 Task: Toggle the option "Always Fit Window".
Action: Mouse moved to (69, 15)
Screenshot: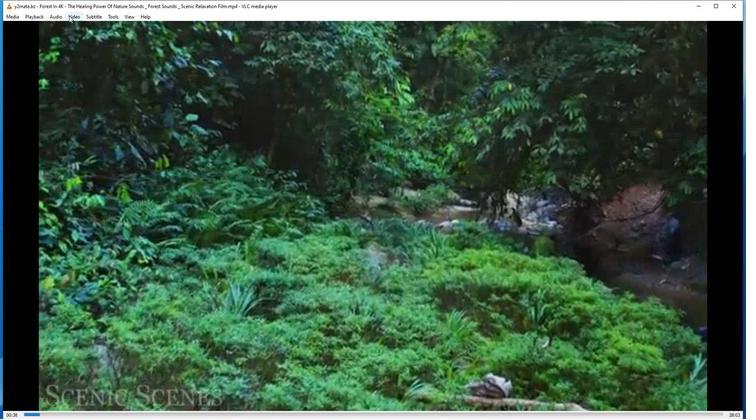 
Action: Mouse pressed left at (69, 15)
Screenshot: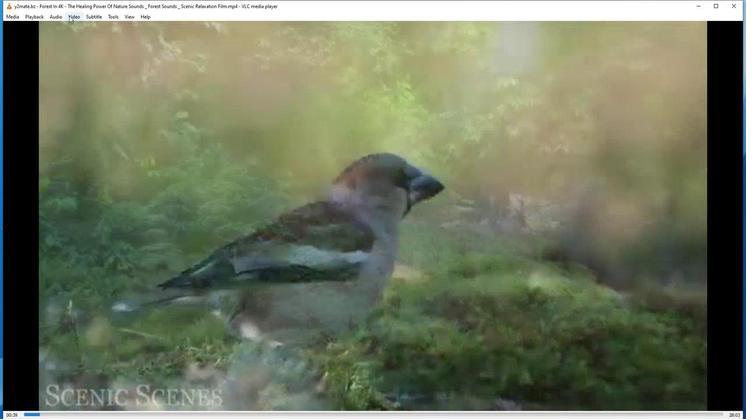 
Action: Mouse moved to (89, 47)
Screenshot: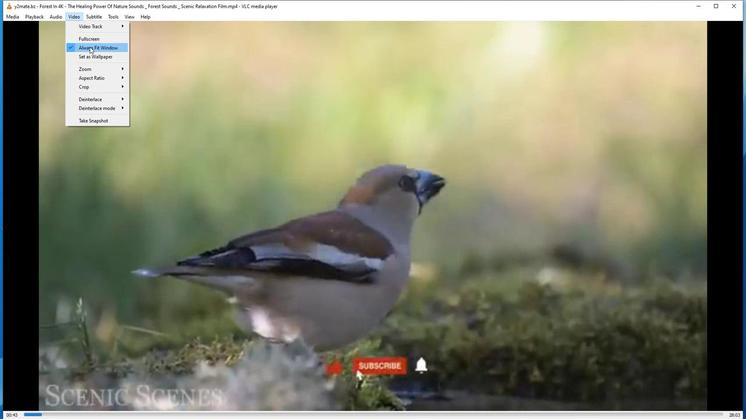 
Action: Mouse pressed left at (89, 47)
Screenshot: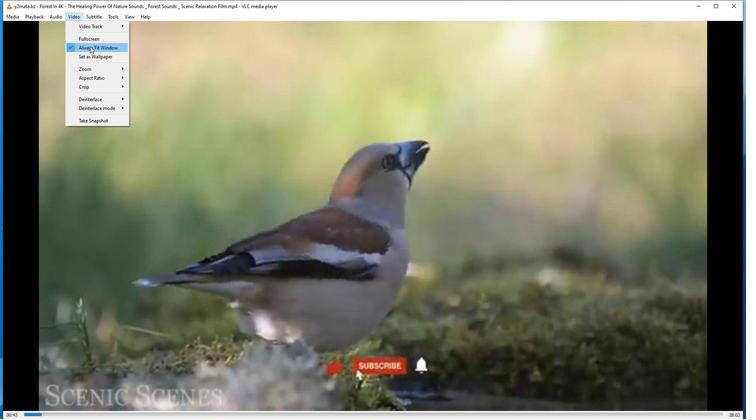 
Action: Mouse moved to (93, 47)
Screenshot: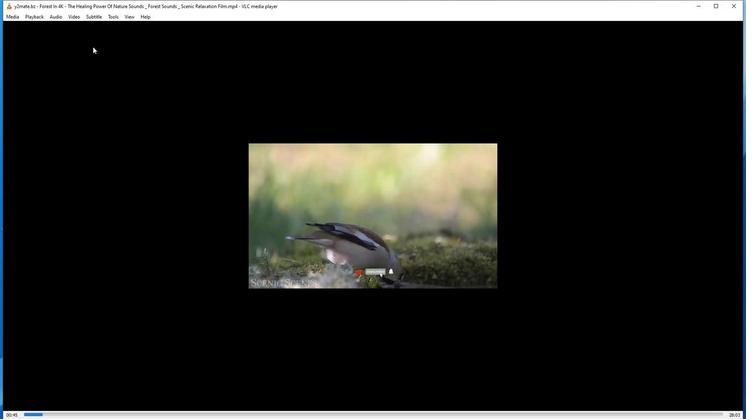 
